 Task: Add a condition where "Brand Is AI" in new tickets in your groups.
Action: Mouse pressed left at (229, 522)
Screenshot: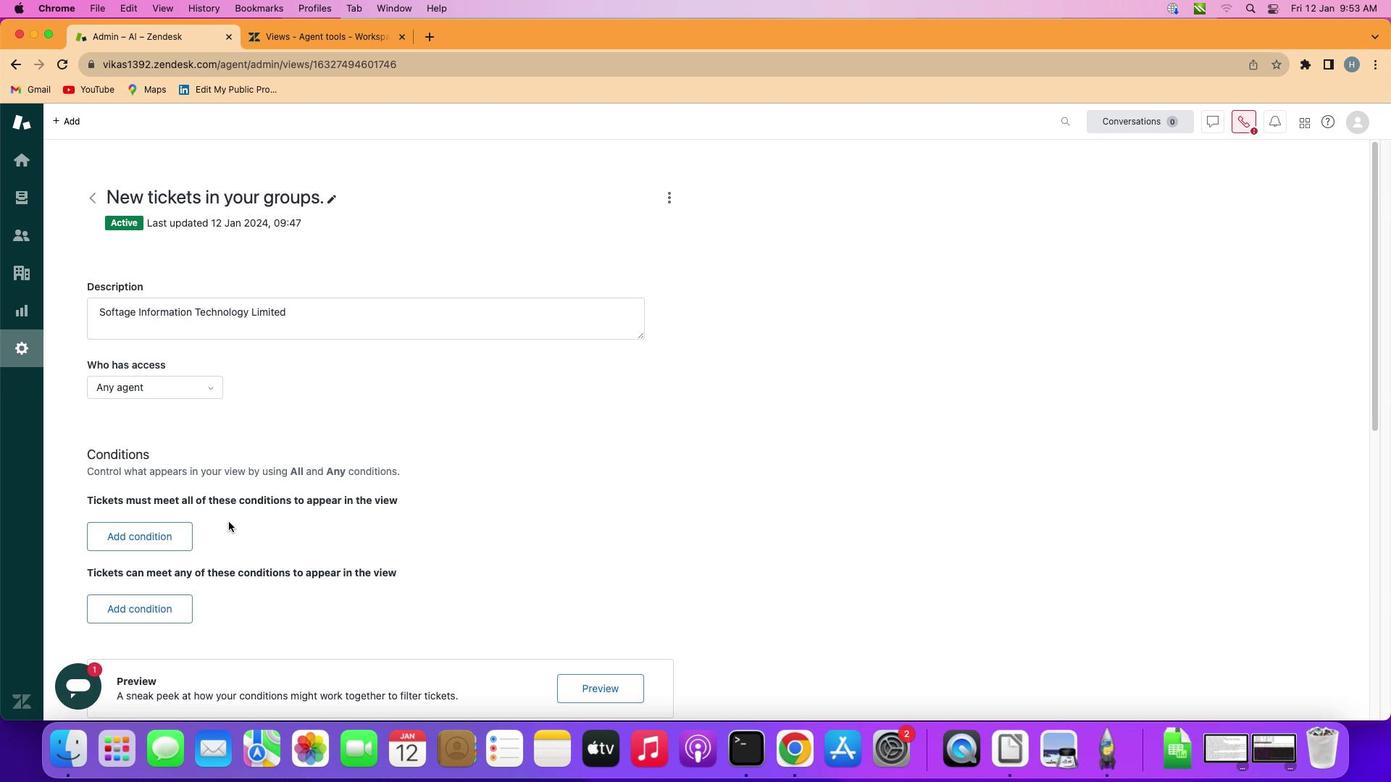 
Action: Mouse moved to (144, 540)
Screenshot: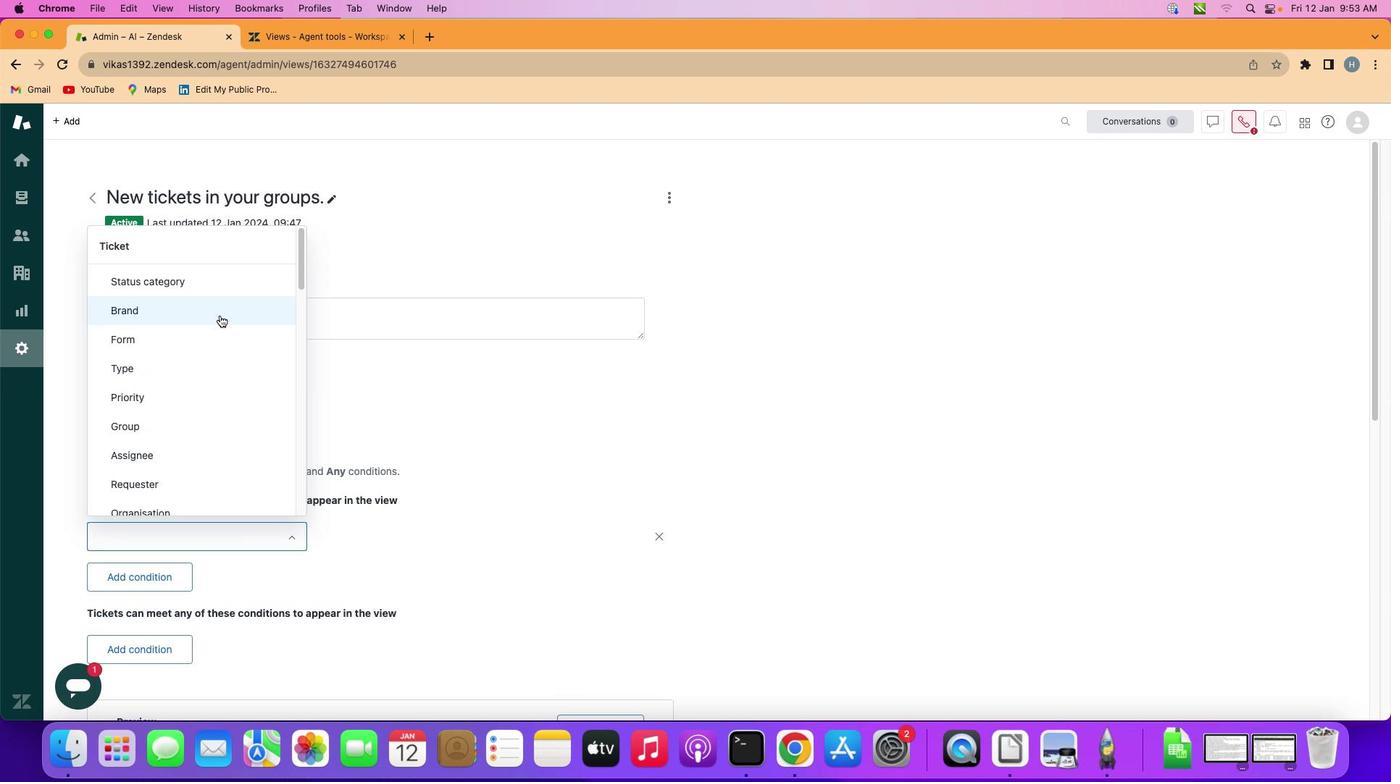 
Action: Mouse pressed left at (144, 540)
Screenshot: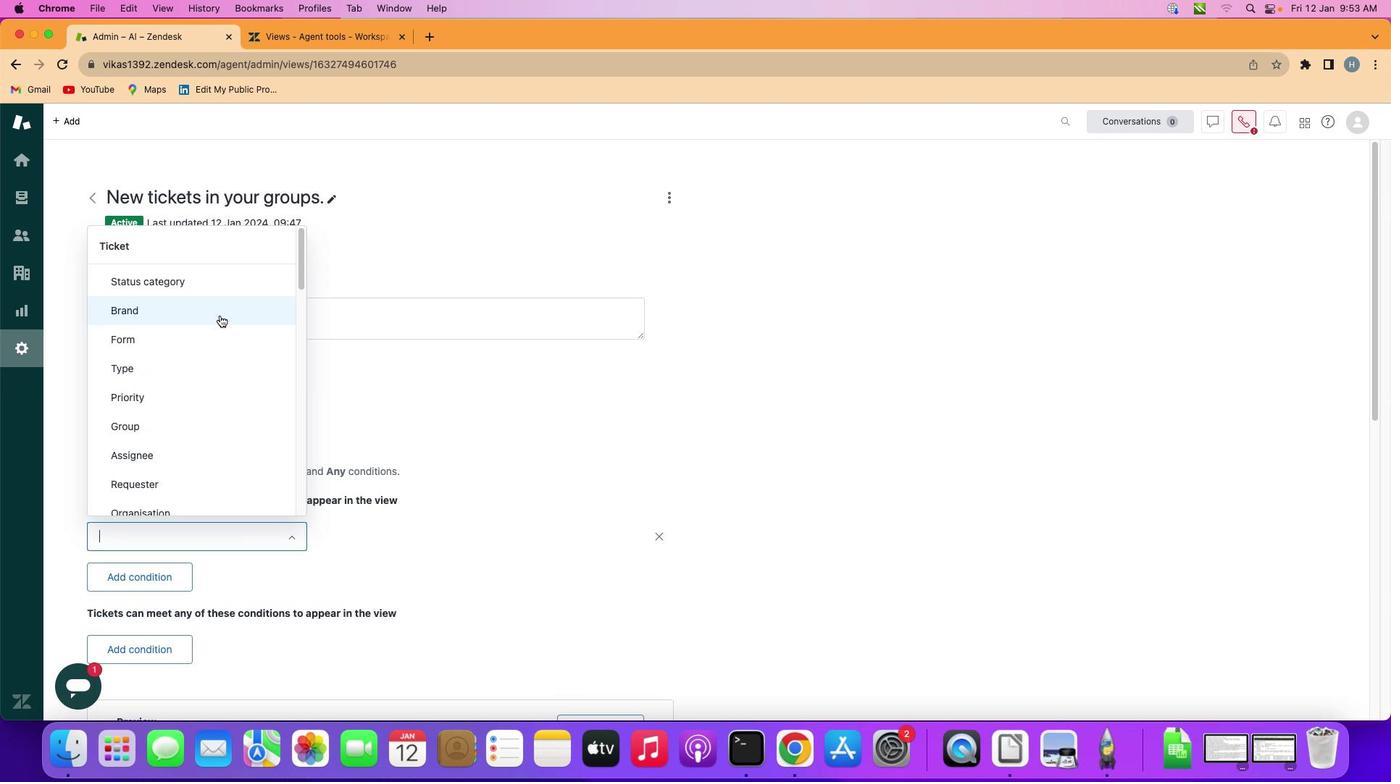 
Action: Mouse moved to (234, 530)
Screenshot: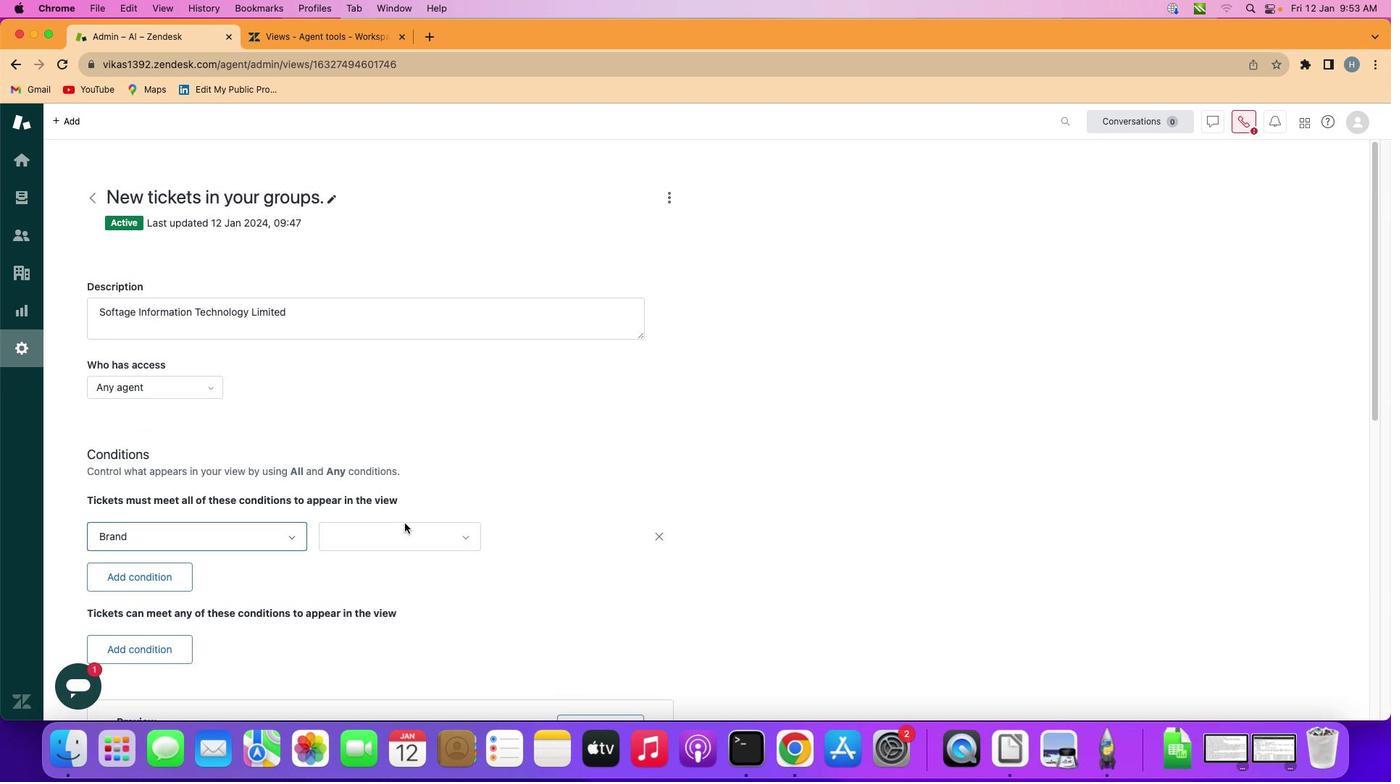 
Action: Mouse pressed left at (234, 530)
Screenshot: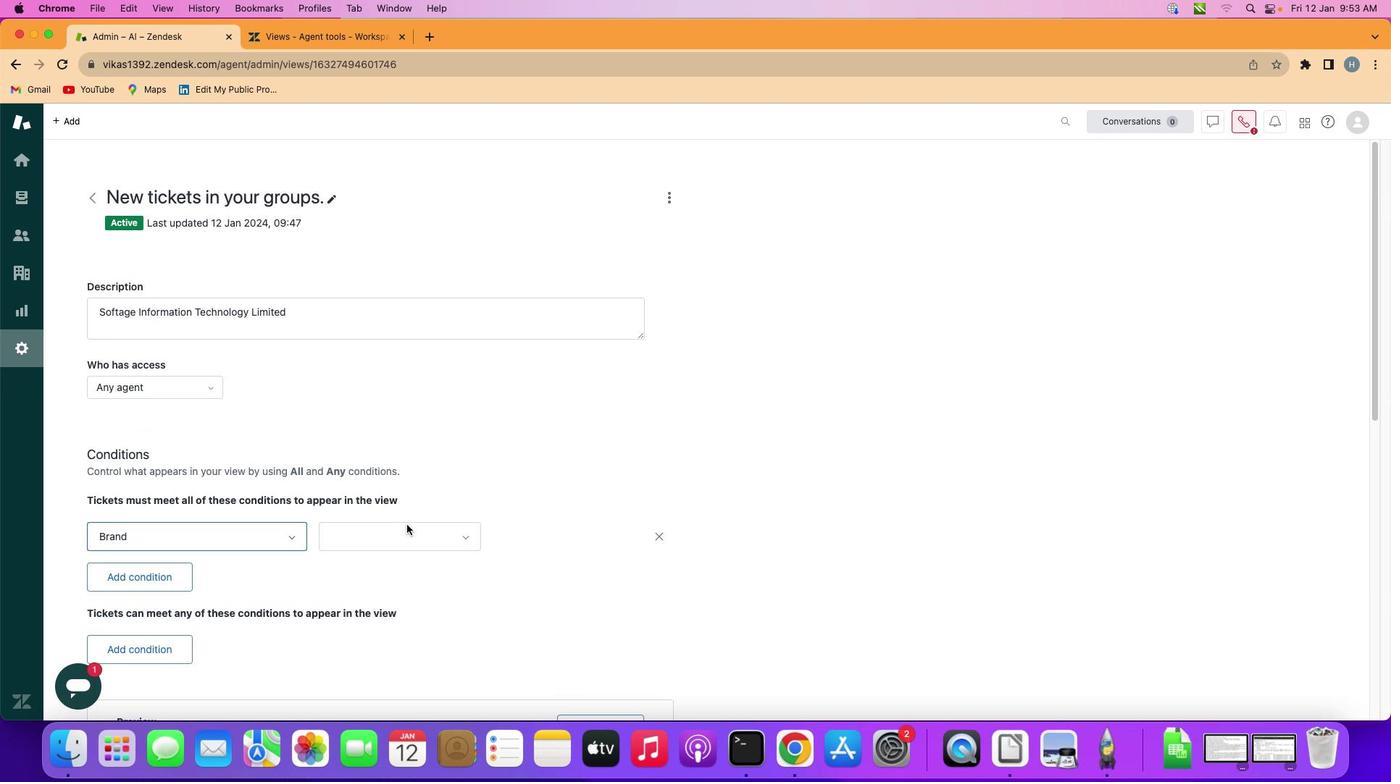 
Action: Mouse moved to (220, 315)
Screenshot: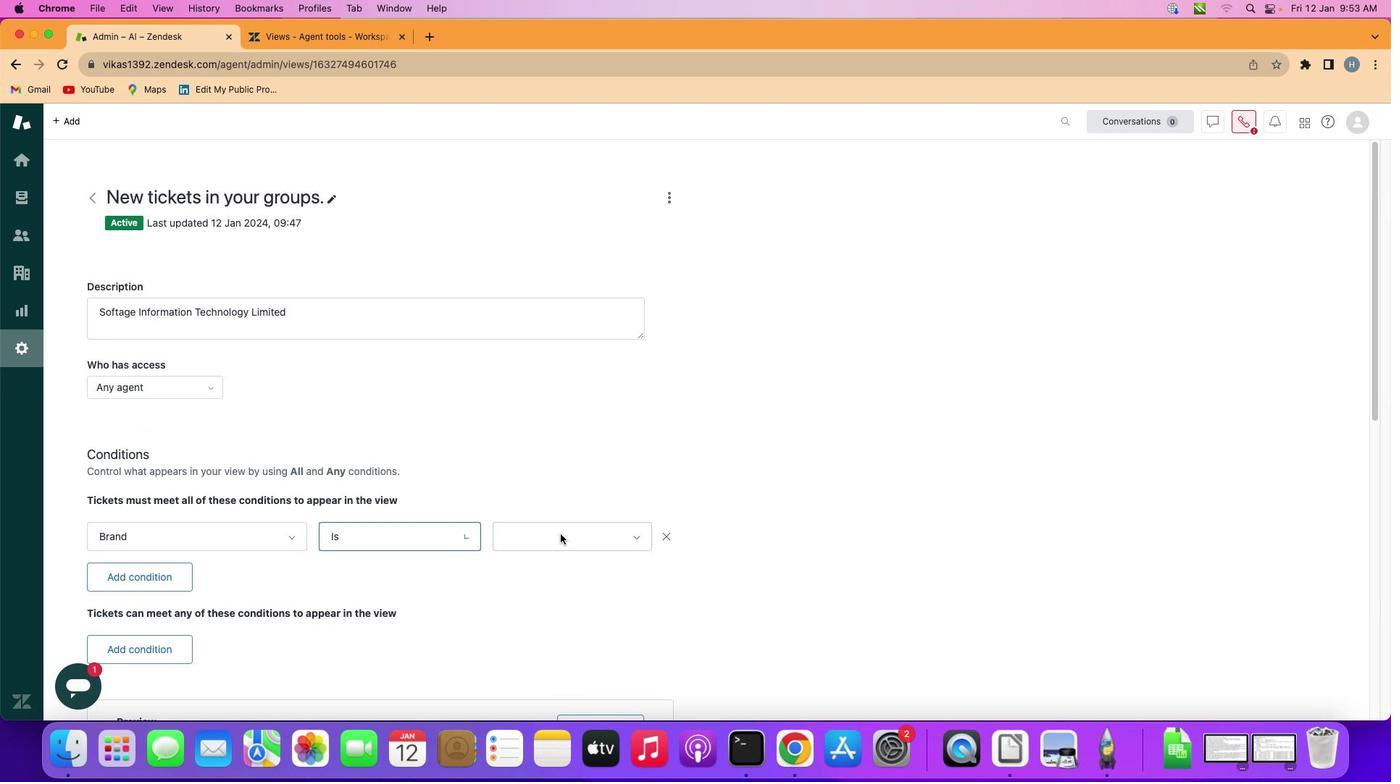 
Action: Mouse pressed left at (220, 315)
Screenshot: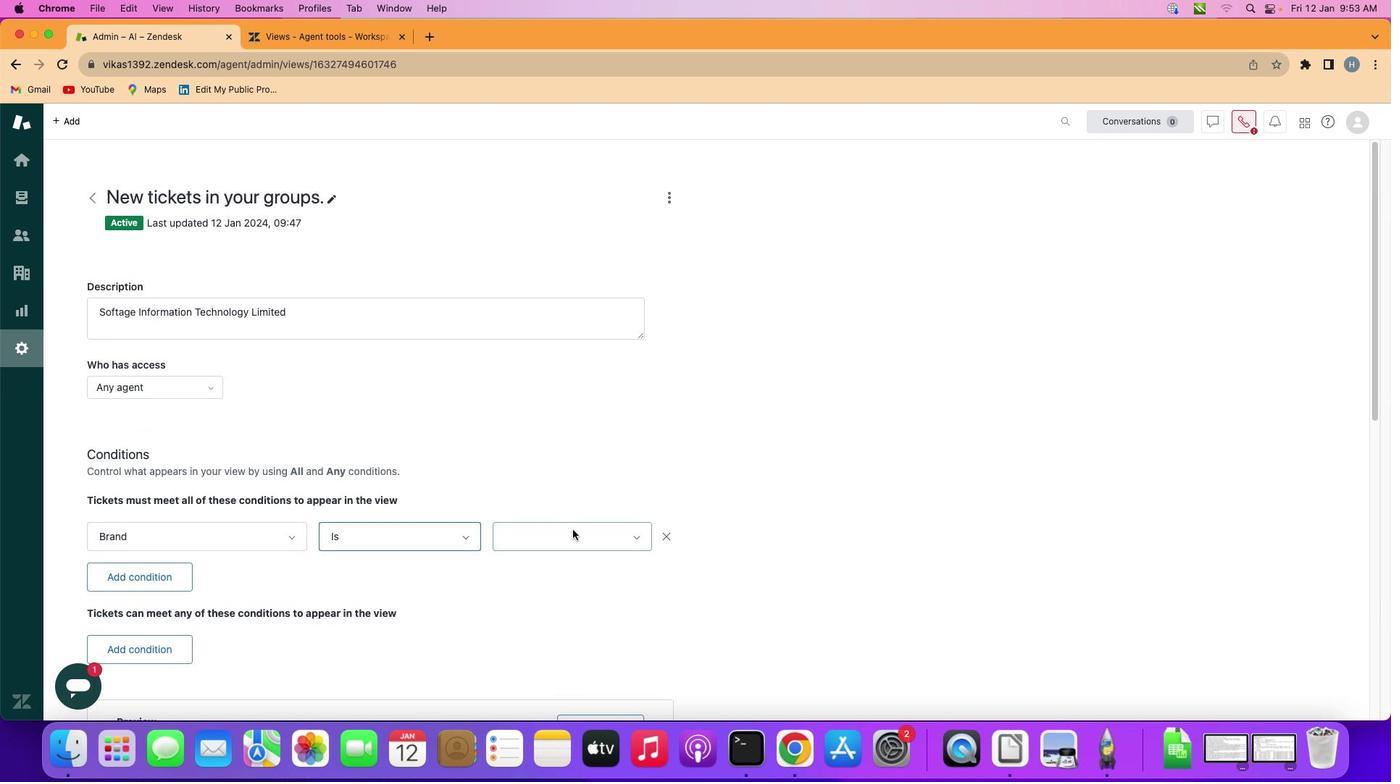 
Action: Mouse moved to (409, 530)
Screenshot: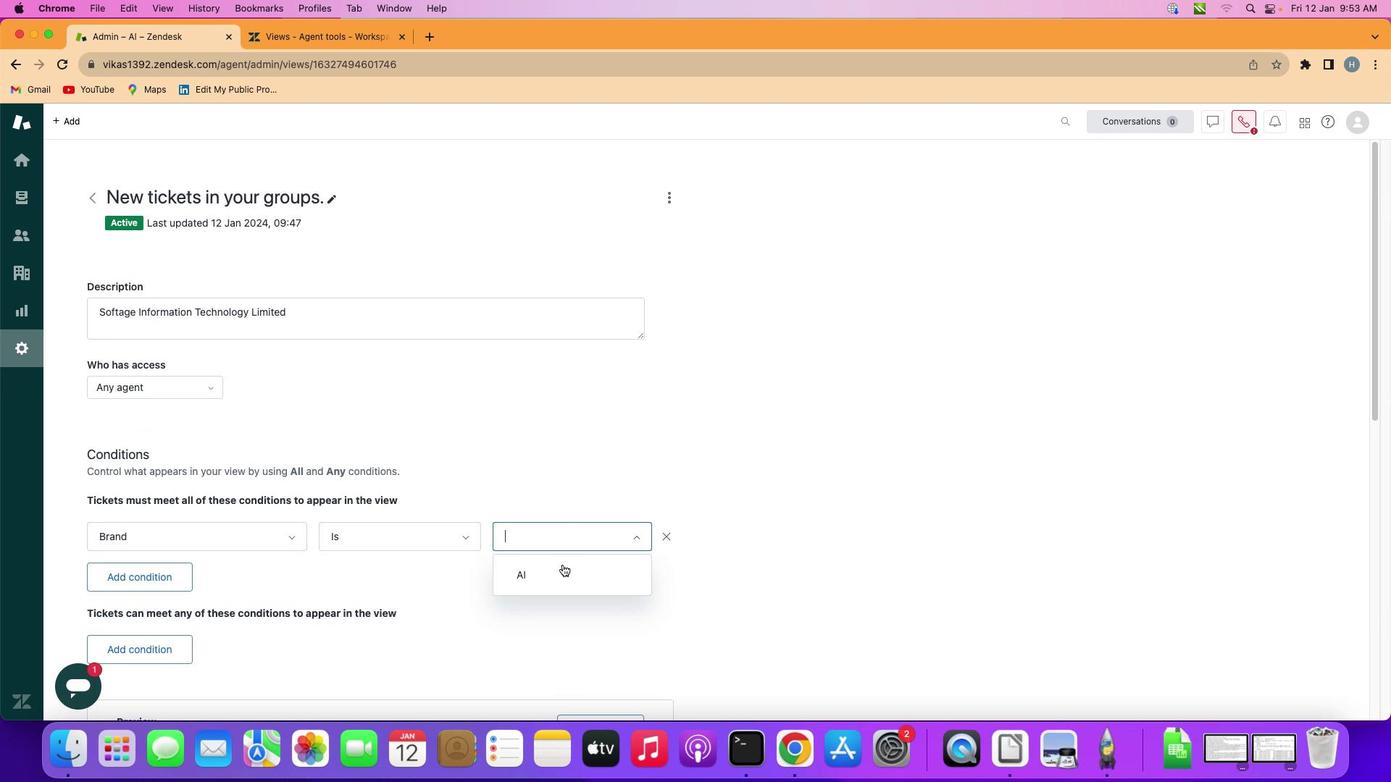 
Action: Mouse pressed left at (409, 530)
Screenshot: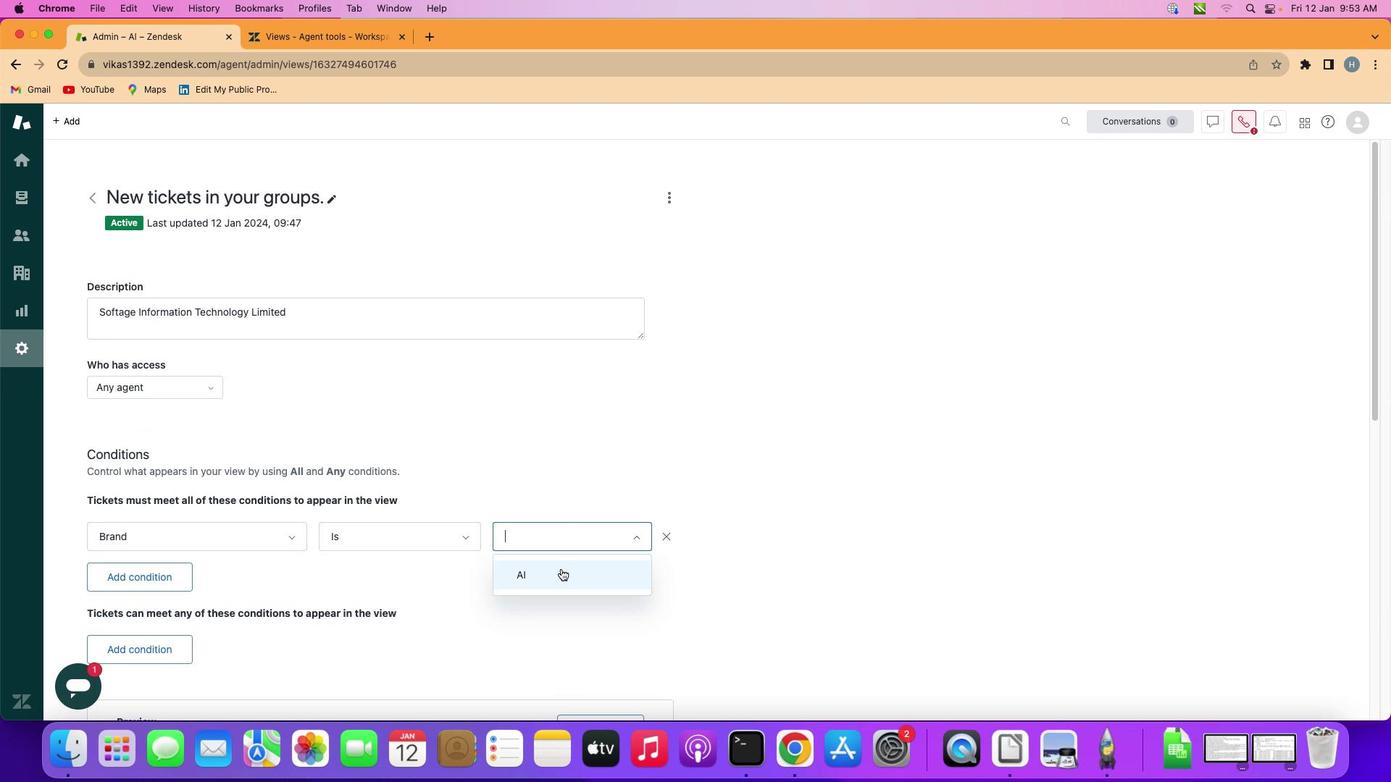 
Action: Mouse moved to (402, 574)
Screenshot: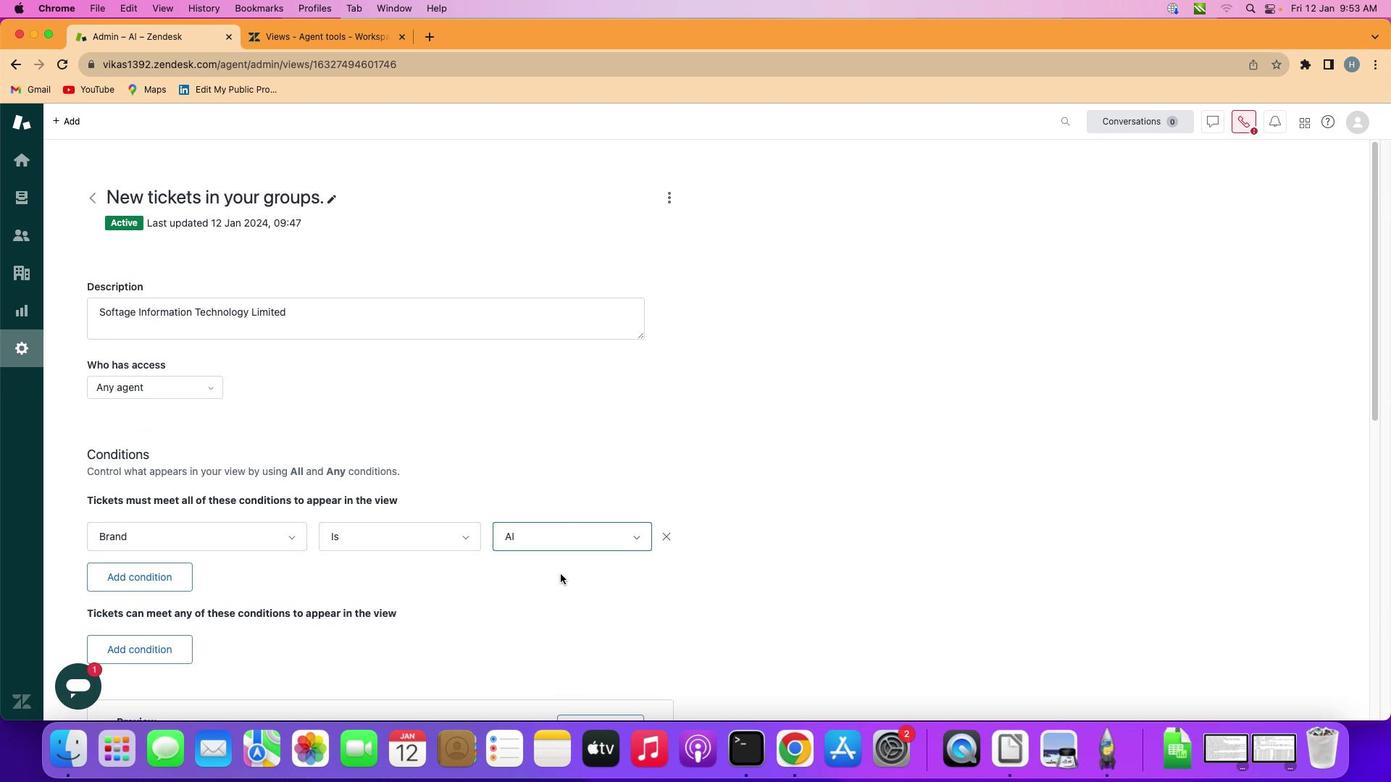
Action: Mouse pressed left at (402, 574)
Screenshot: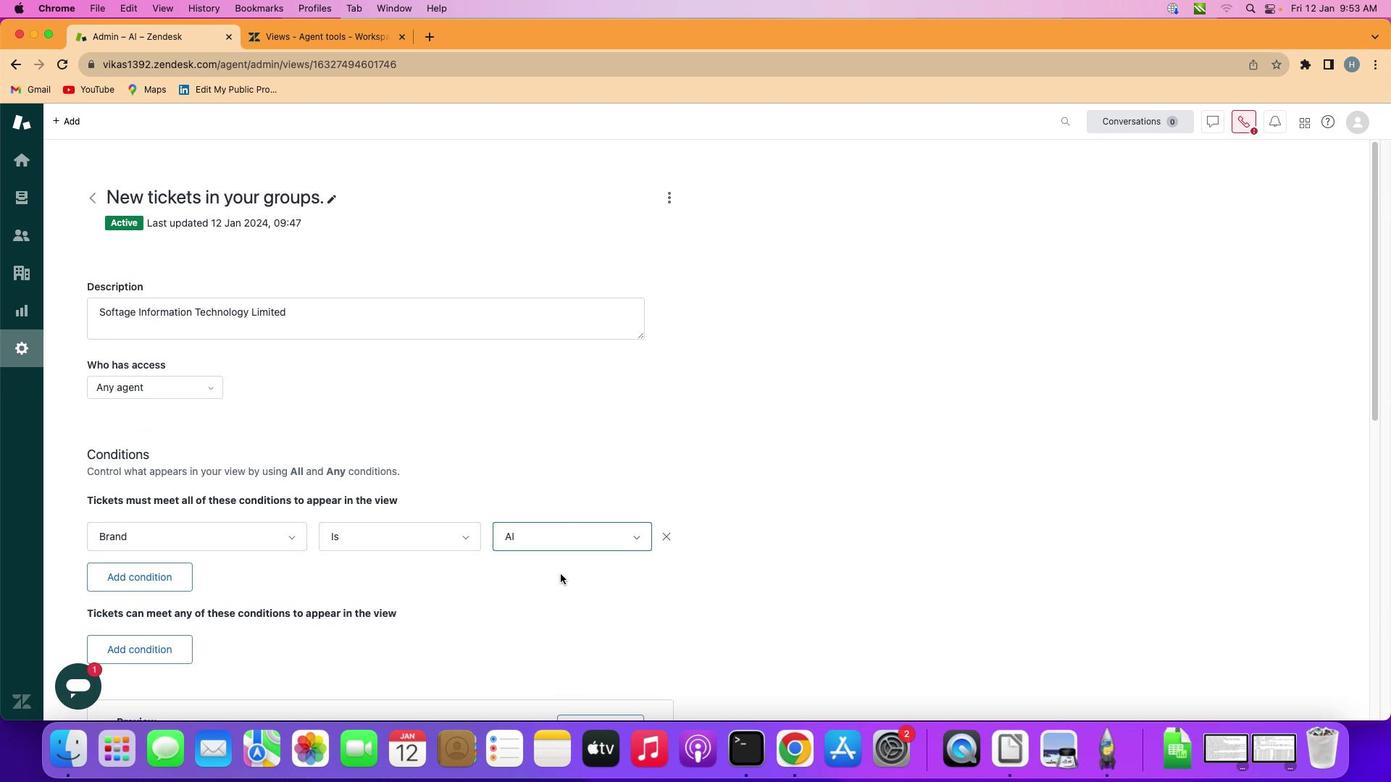 
Action: Mouse moved to (572, 529)
Screenshot: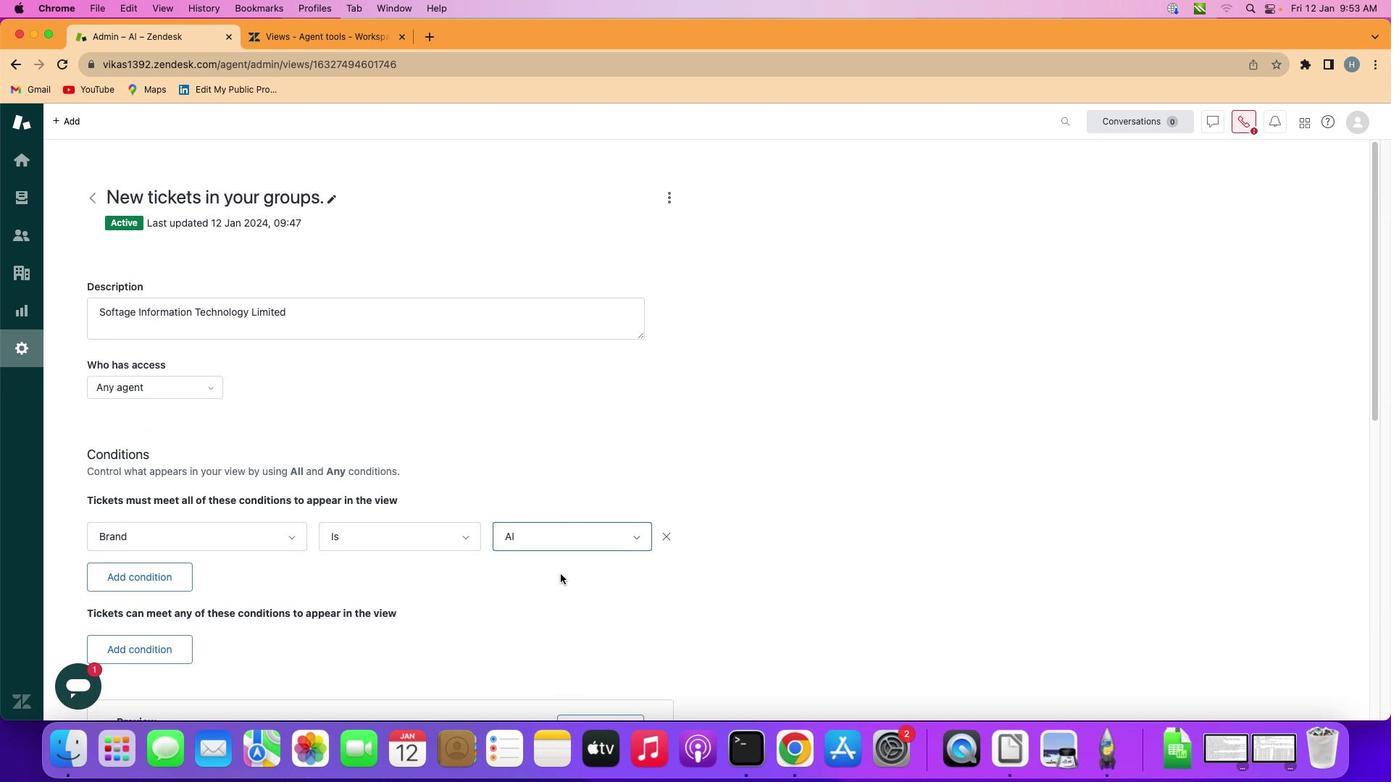 
Action: Mouse pressed left at (572, 529)
Screenshot: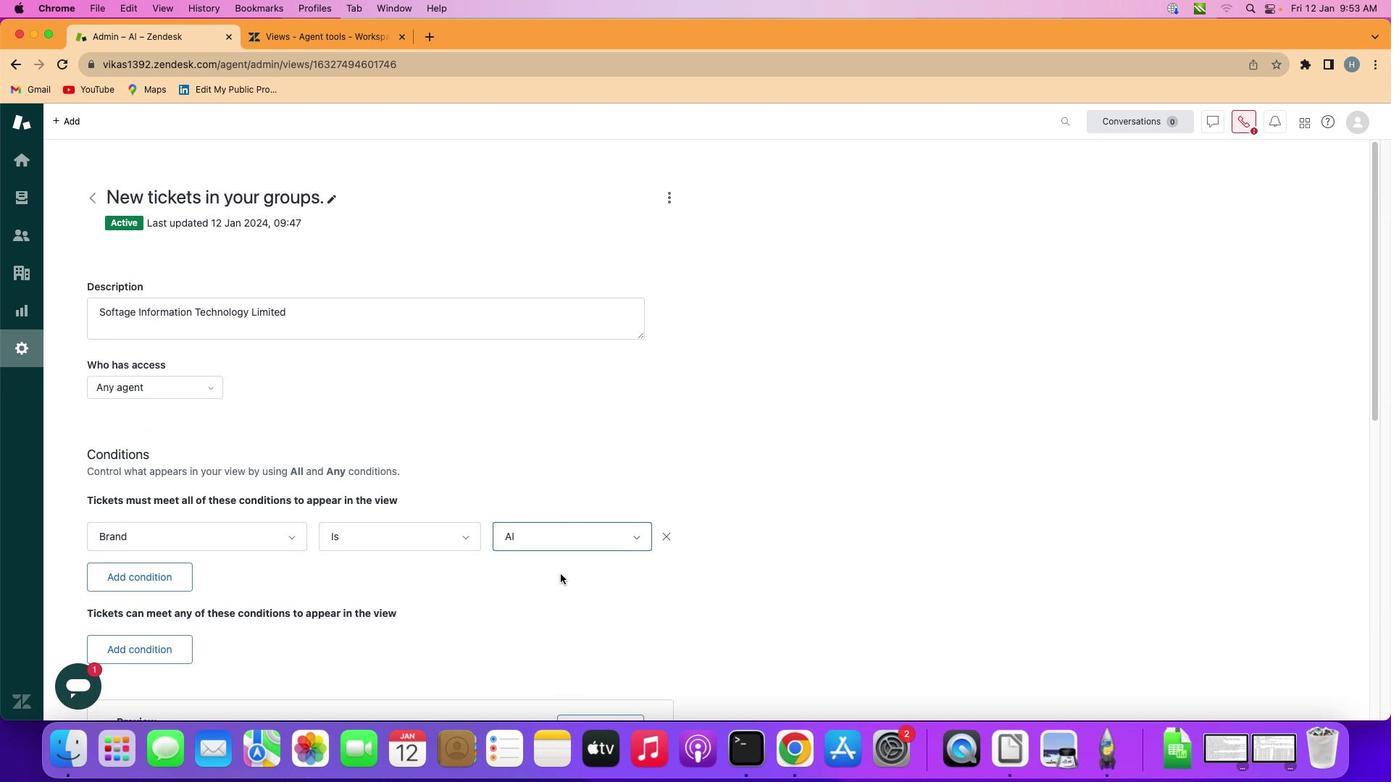 
Action: Mouse moved to (560, 570)
Screenshot: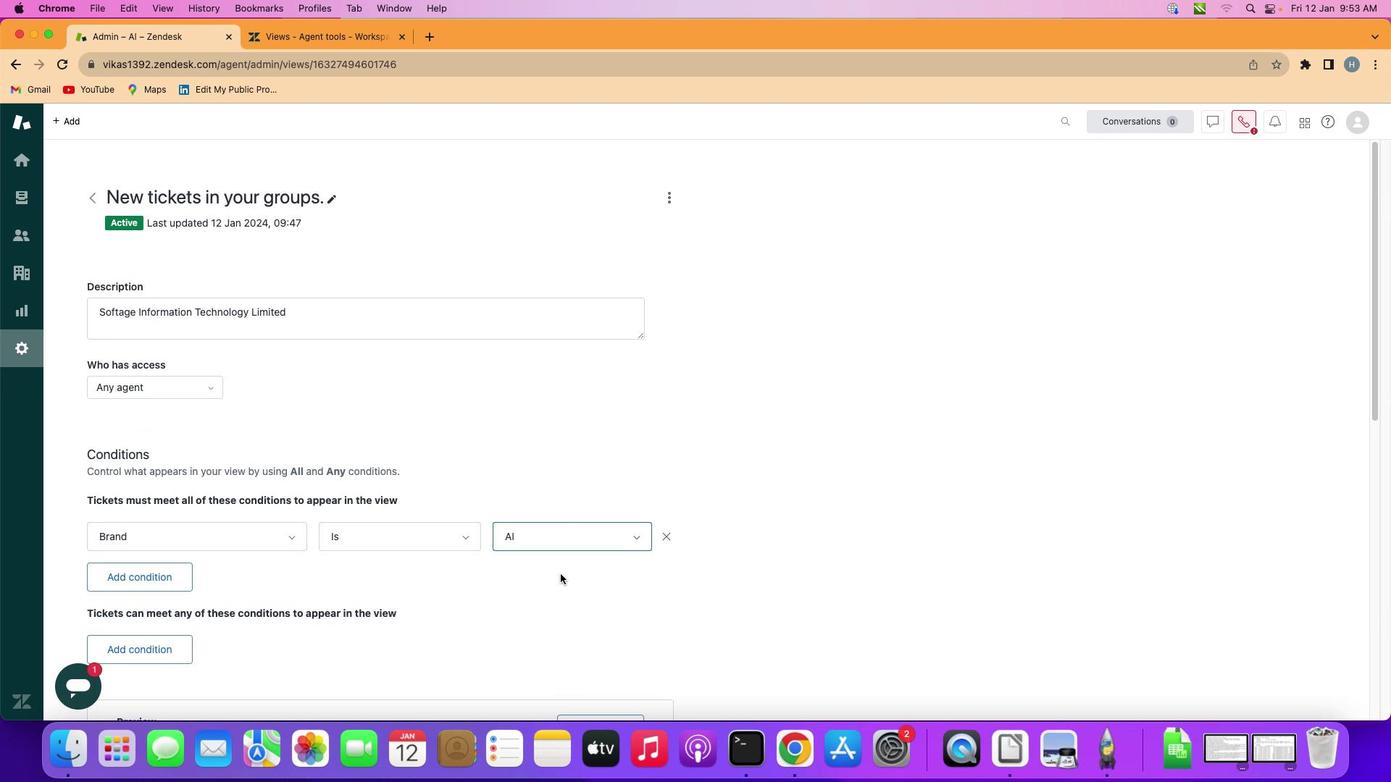 
Action: Mouse pressed left at (560, 570)
Screenshot: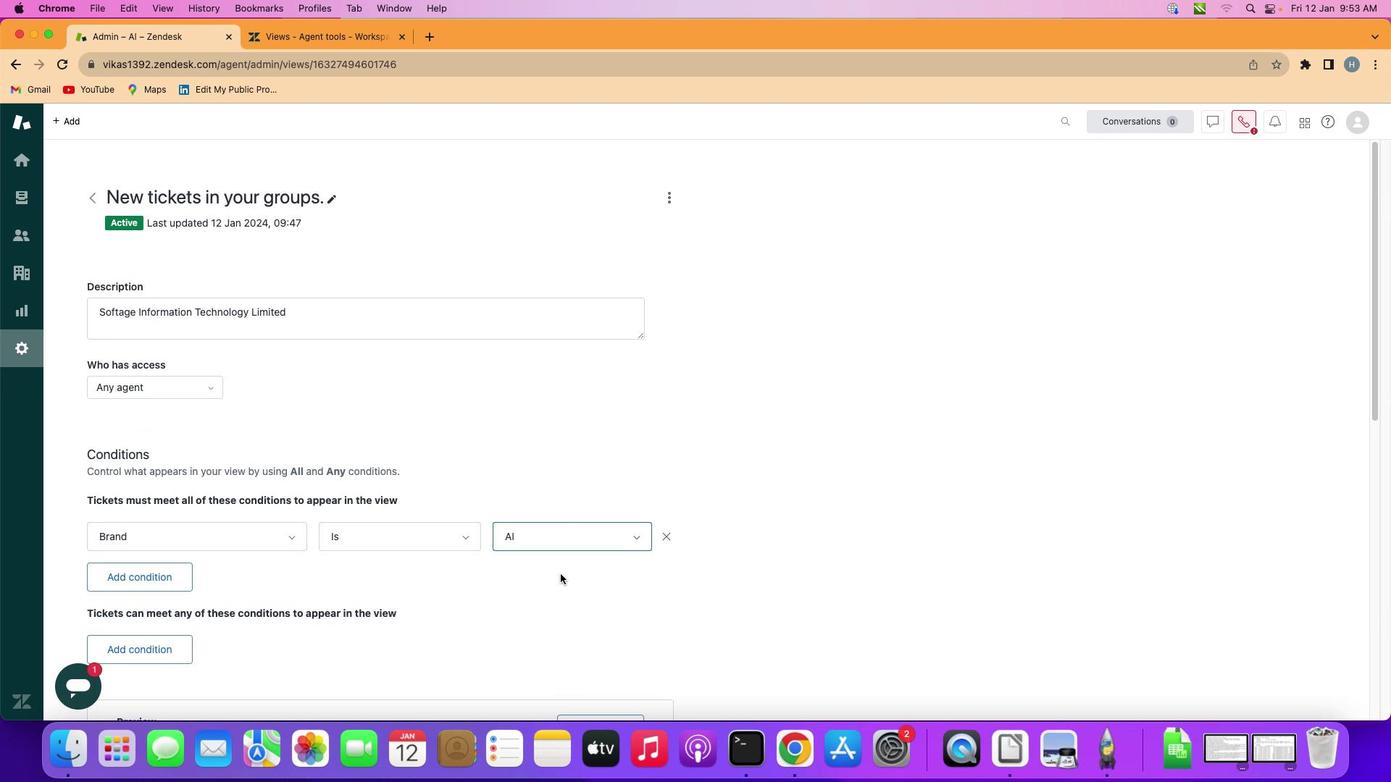 
Action: Mouse moved to (561, 574)
Screenshot: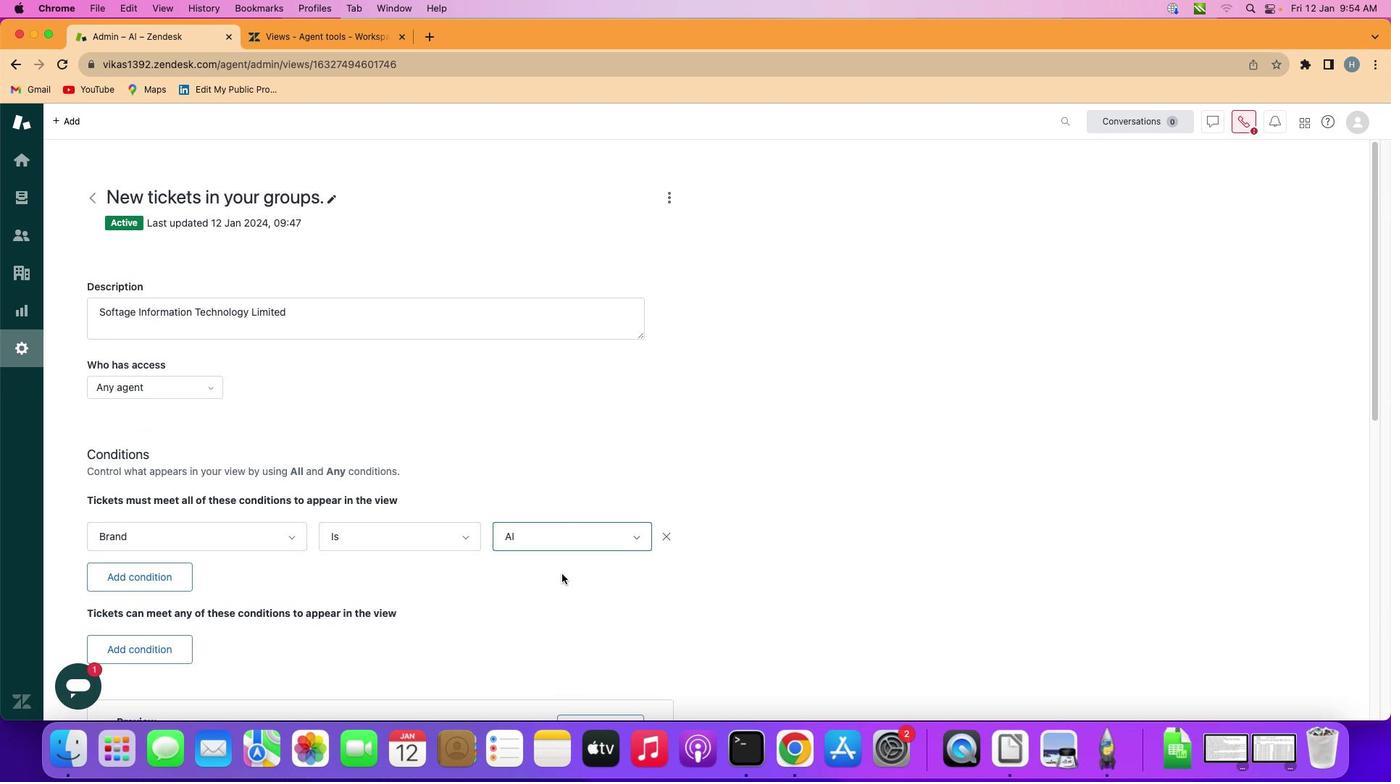
